 Task: Look for products from Topo Chico only.
Action: Mouse moved to (51, 288)
Screenshot: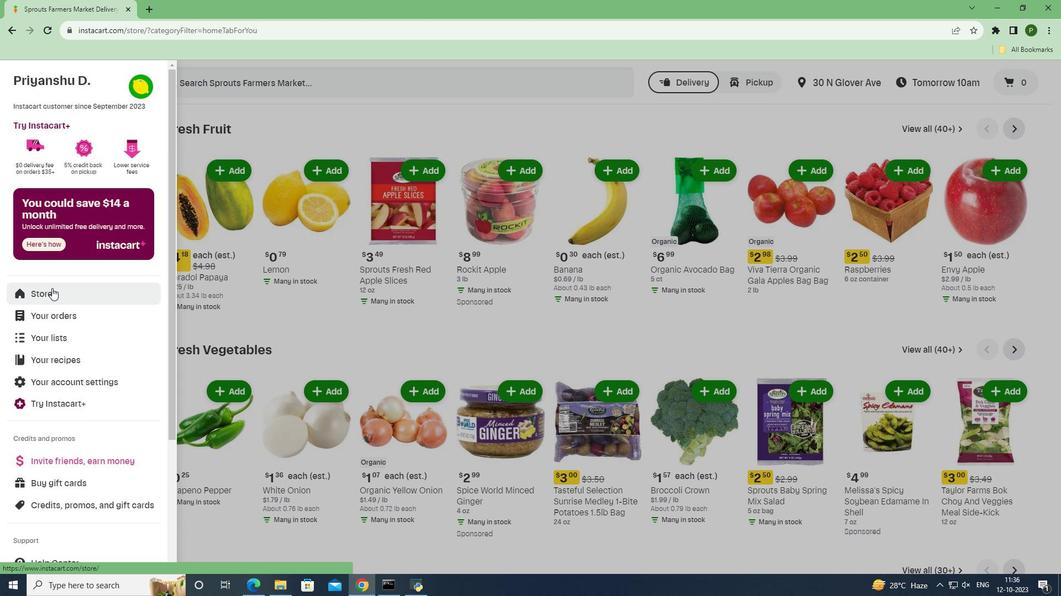 
Action: Mouse pressed left at (51, 288)
Screenshot: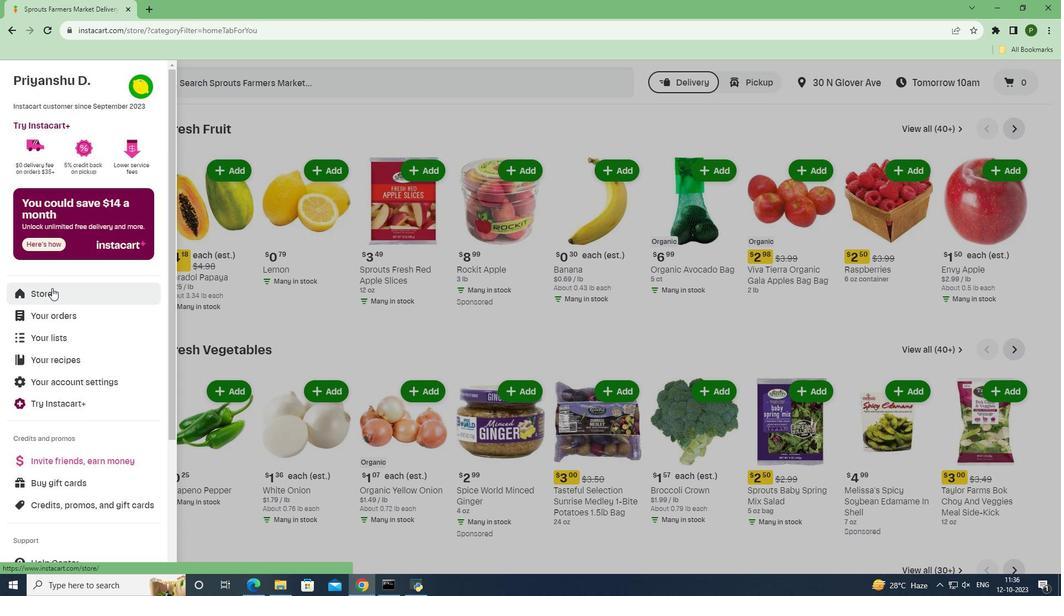 
Action: Mouse moved to (246, 122)
Screenshot: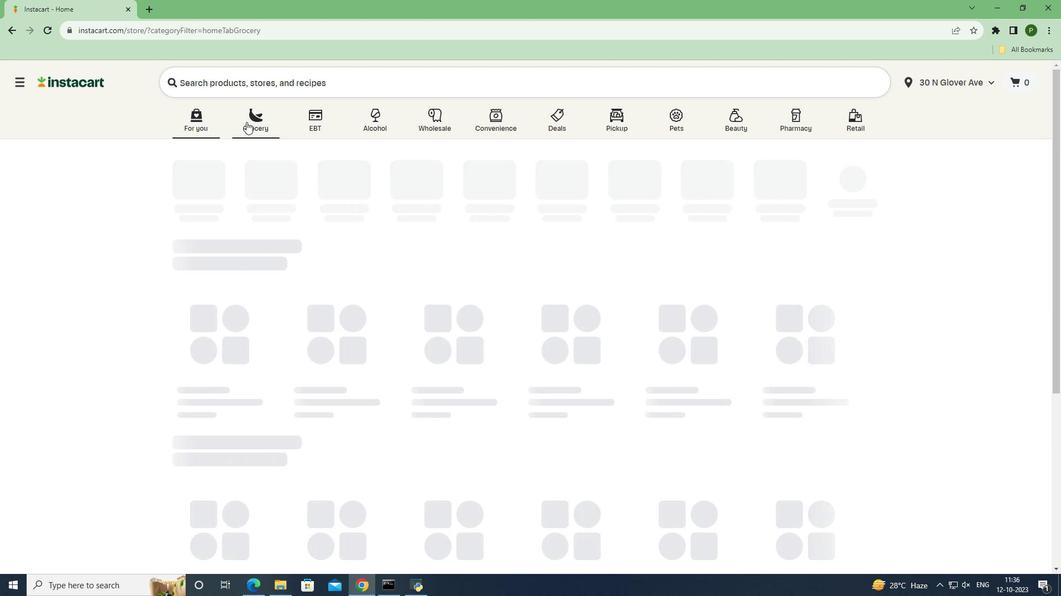 
Action: Mouse pressed left at (246, 122)
Screenshot: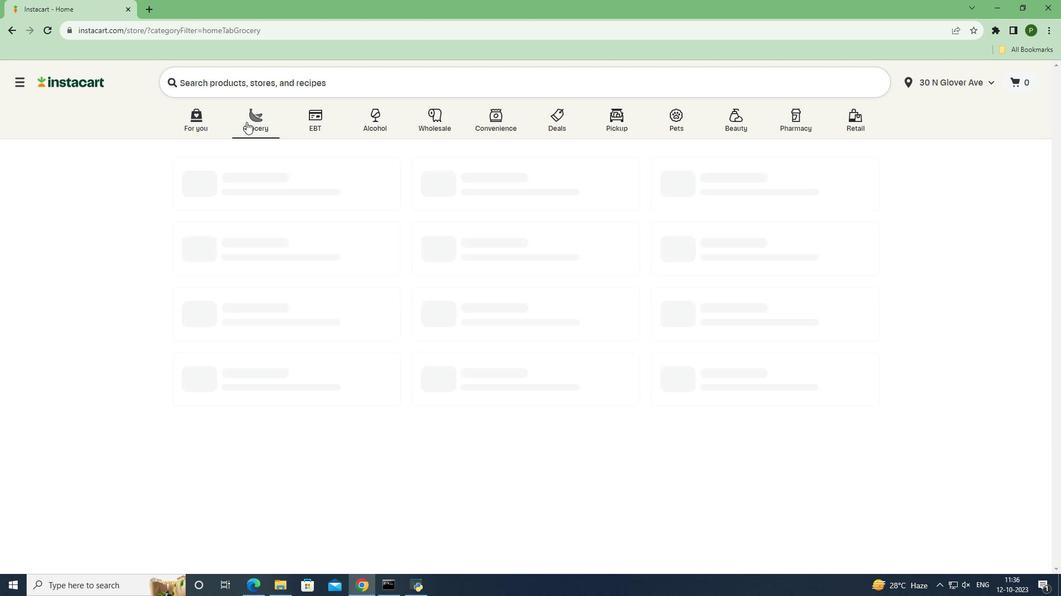 
Action: Mouse moved to (438, 246)
Screenshot: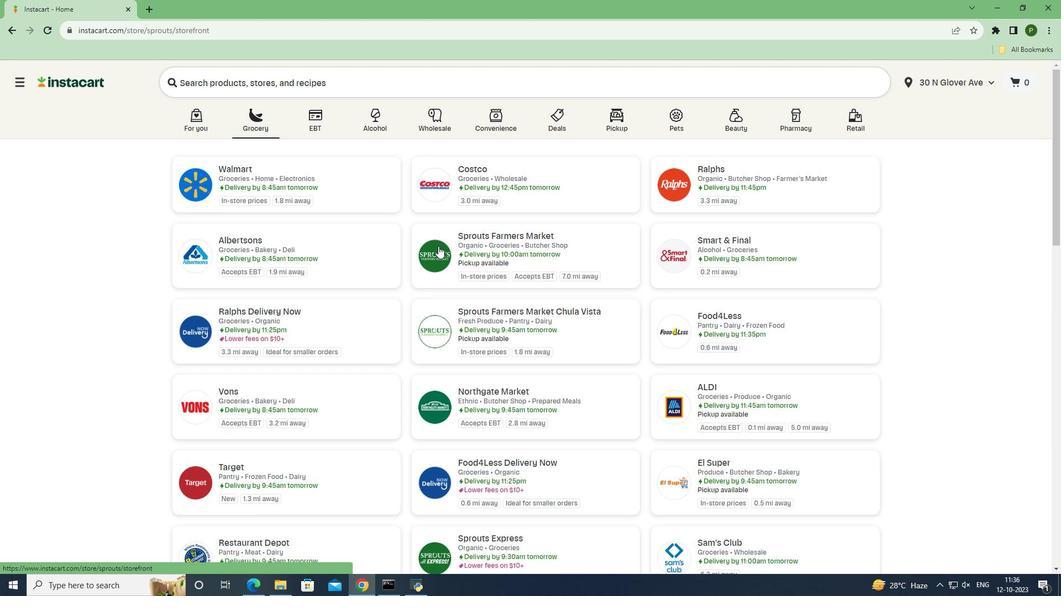 
Action: Mouse pressed left at (438, 246)
Screenshot: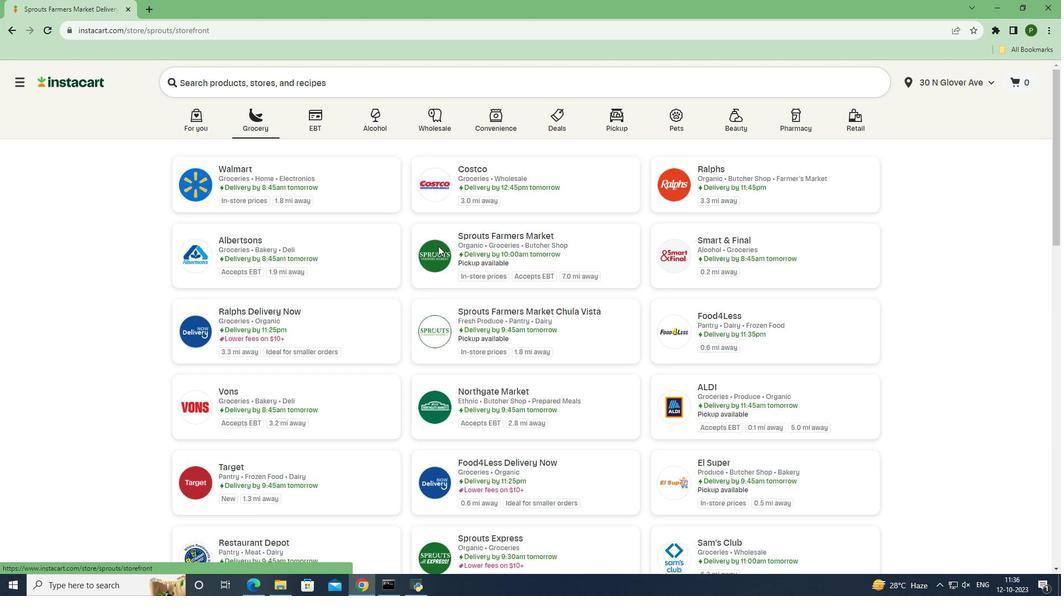 
Action: Mouse moved to (60, 379)
Screenshot: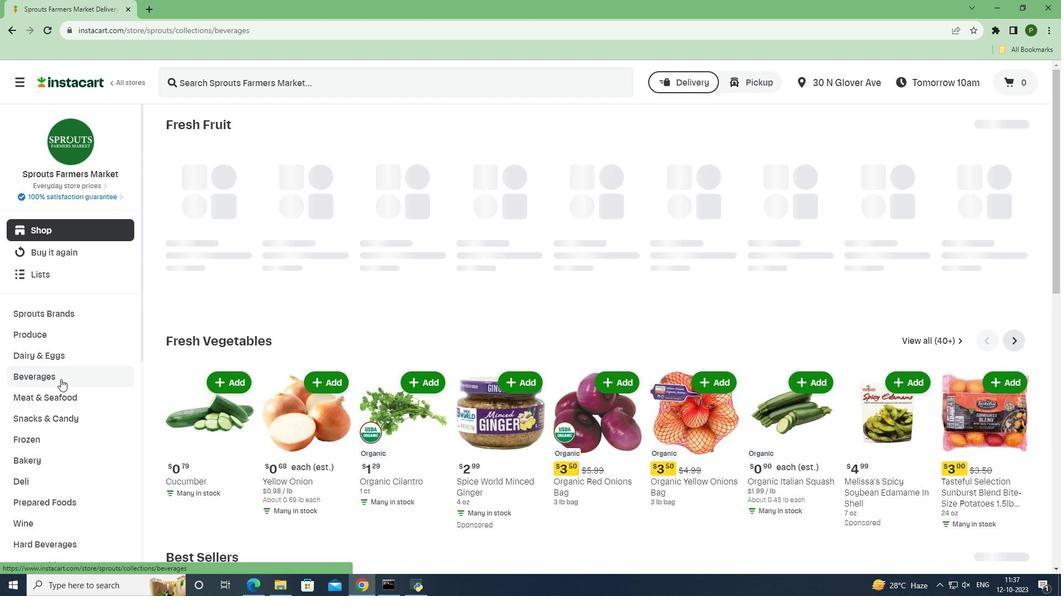 
Action: Mouse pressed left at (60, 379)
Screenshot: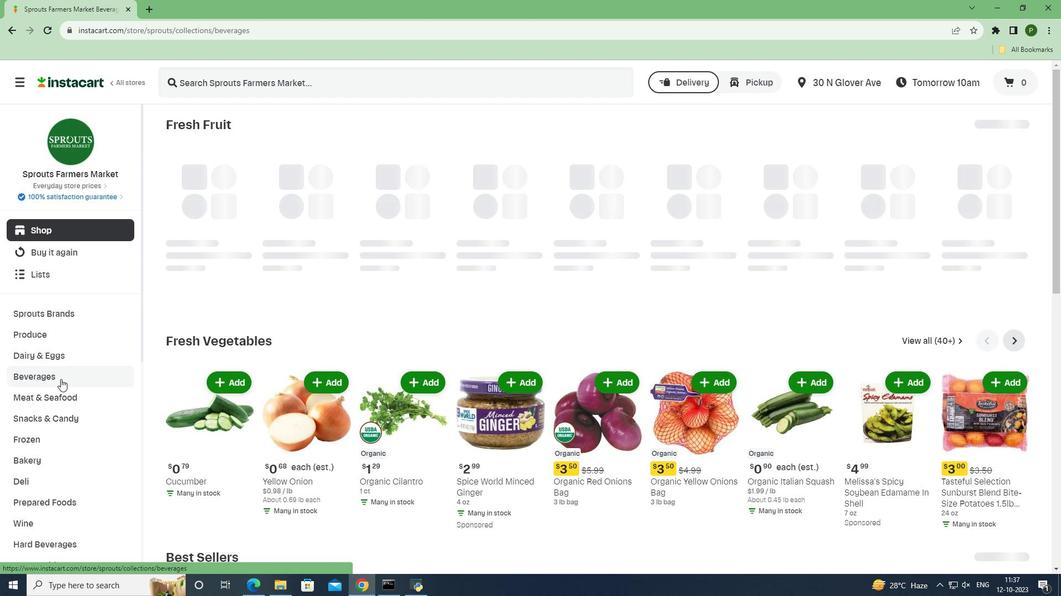 
Action: Mouse moved to (474, 157)
Screenshot: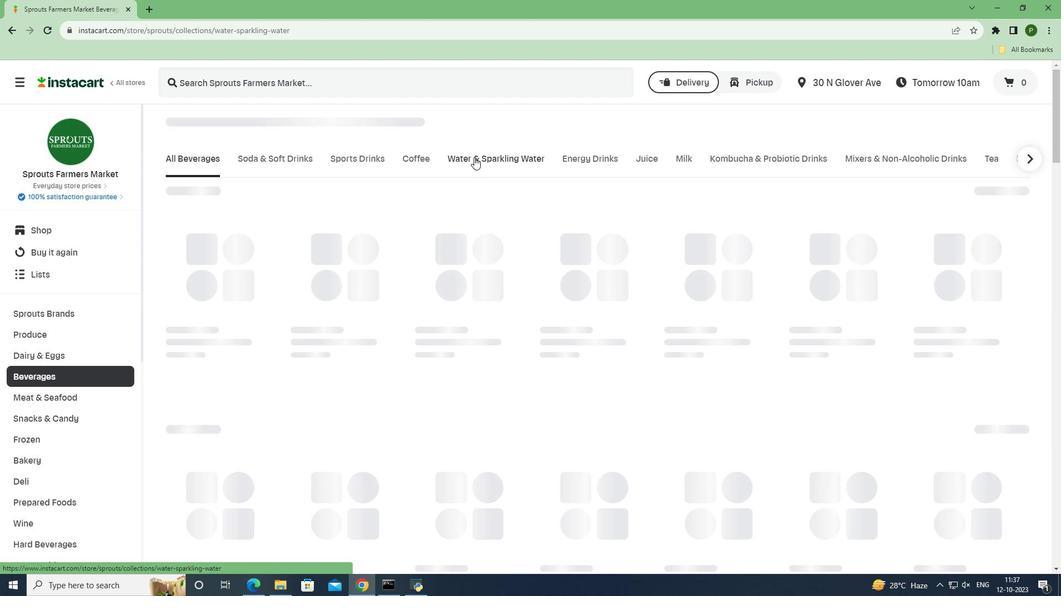 
Action: Mouse pressed left at (474, 157)
Screenshot: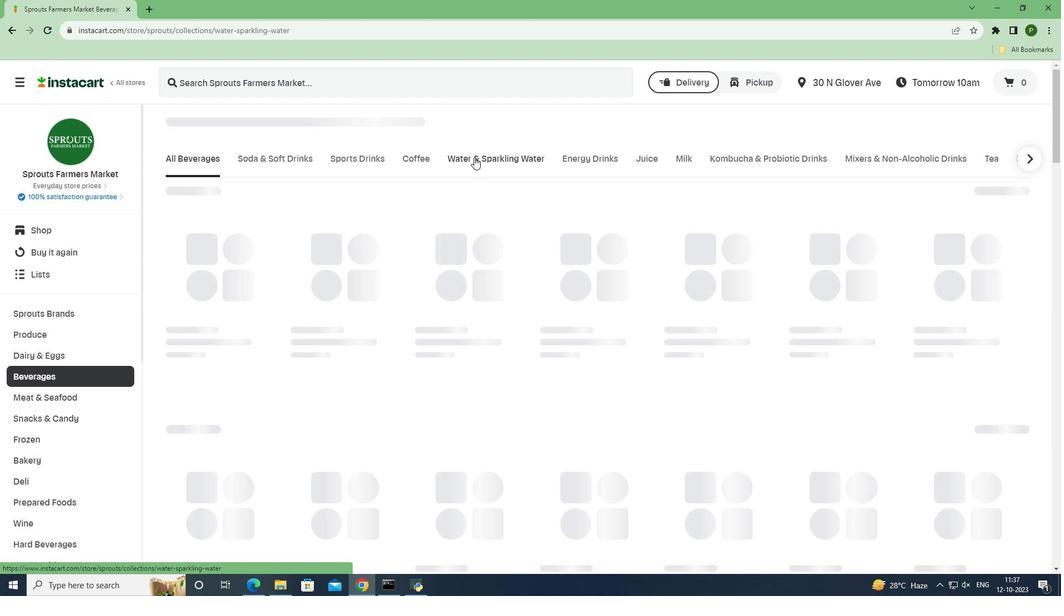 
Action: Mouse moved to (319, 247)
Screenshot: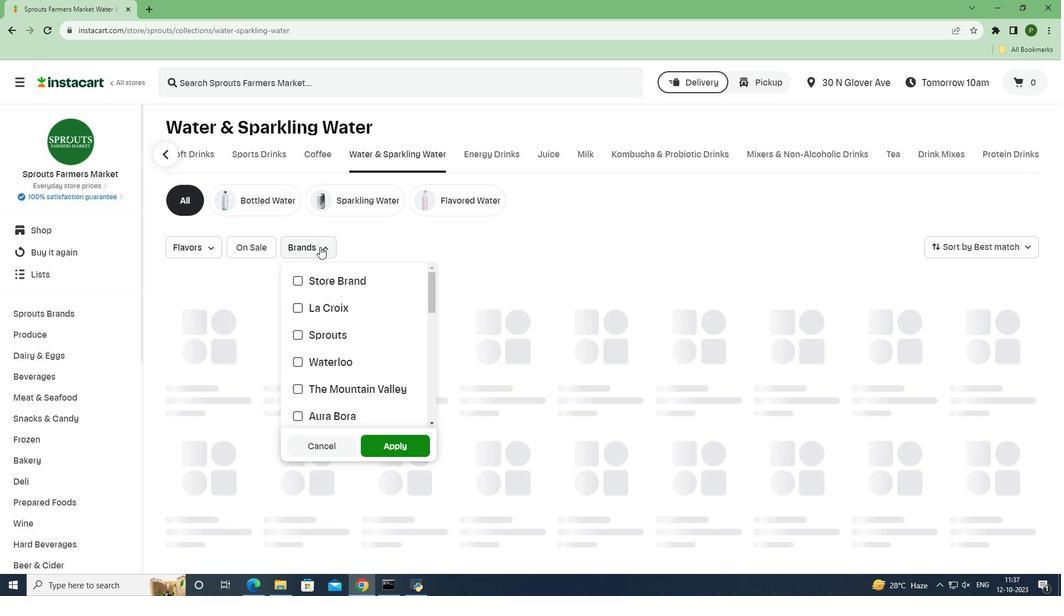 
Action: Mouse pressed left at (319, 247)
Screenshot: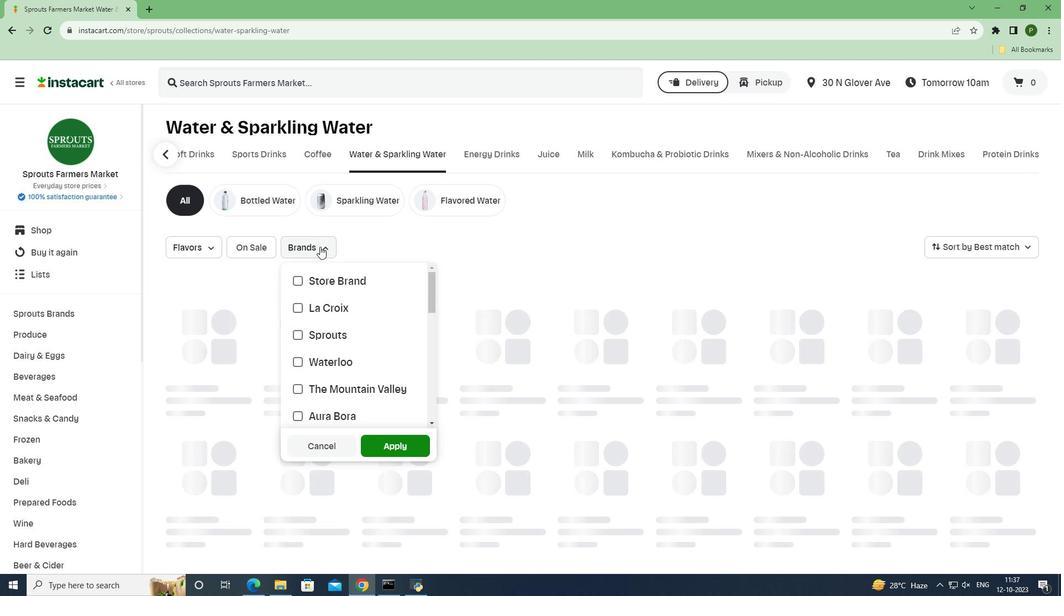 
Action: Mouse moved to (350, 326)
Screenshot: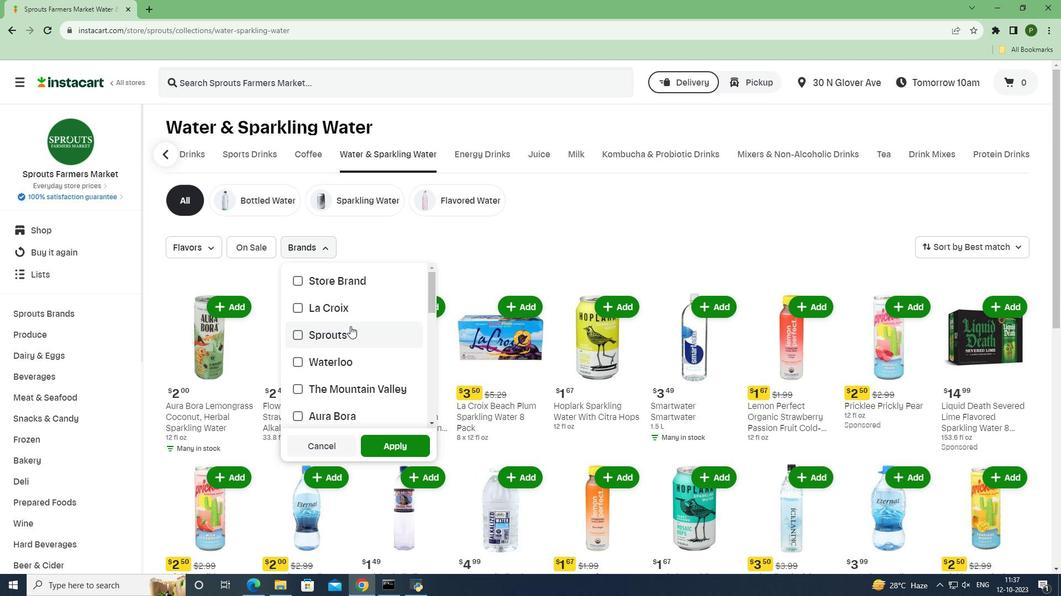 
Action: Mouse scrolled (350, 326) with delta (0, 0)
Screenshot: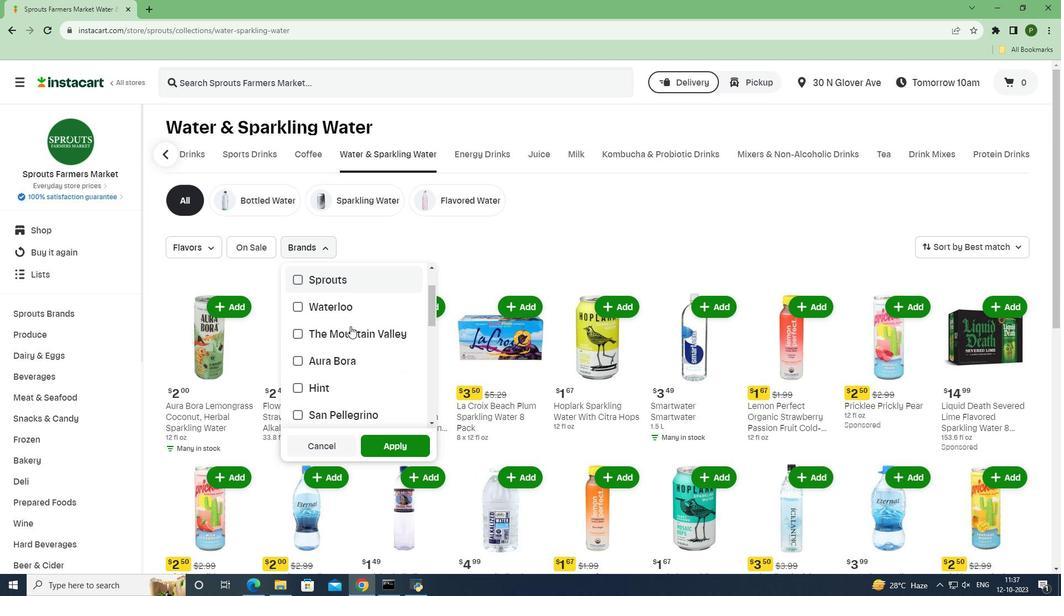 
Action: Mouse scrolled (350, 326) with delta (0, 0)
Screenshot: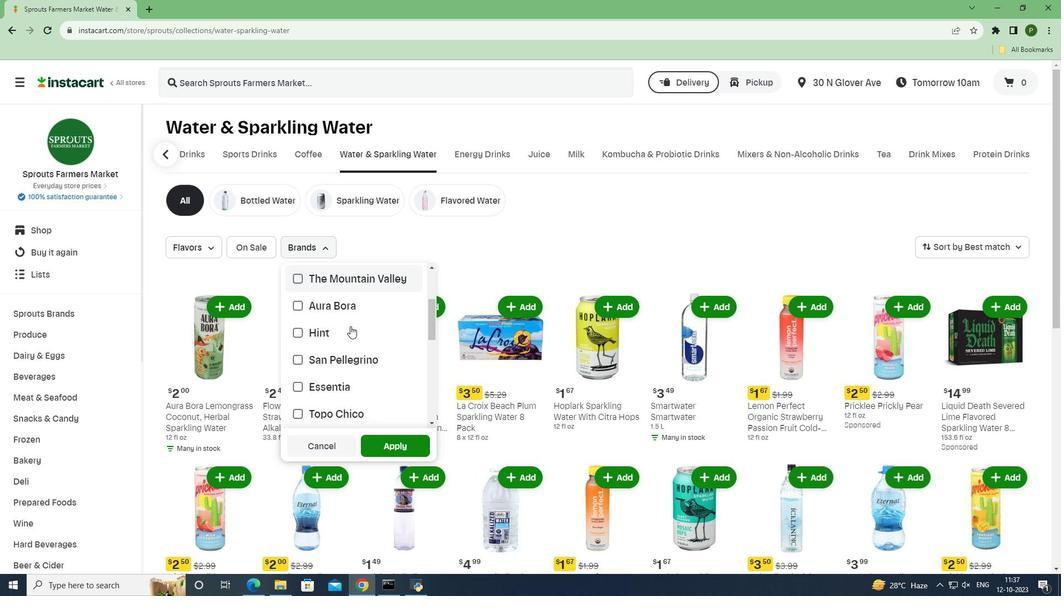 
Action: Mouse scrolled (350, 326) with delta (0, 0)
Screenshot: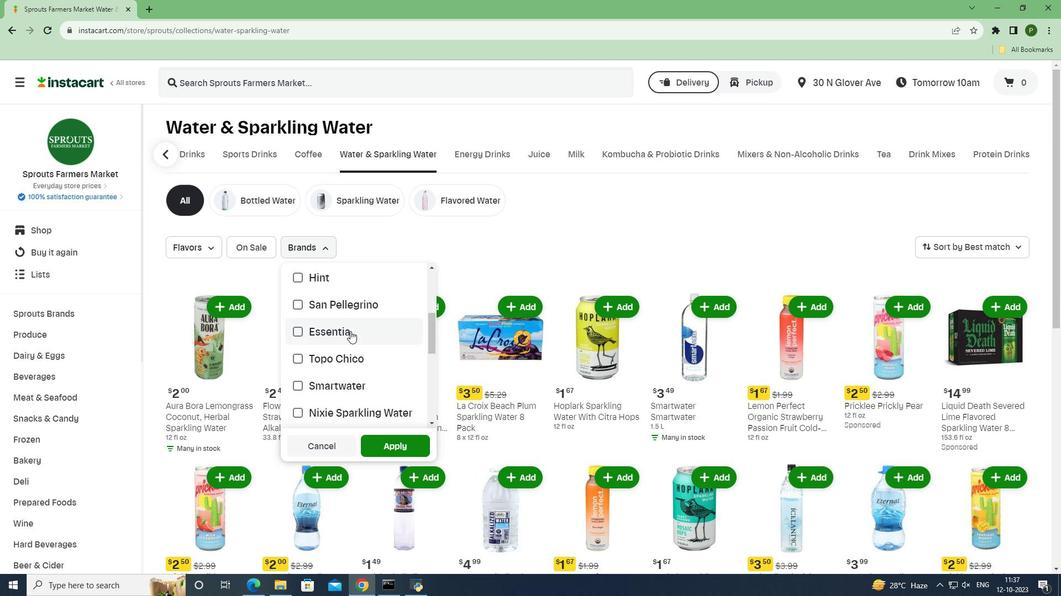 
Action: Mouse moved to (344, 358)
Screenshot: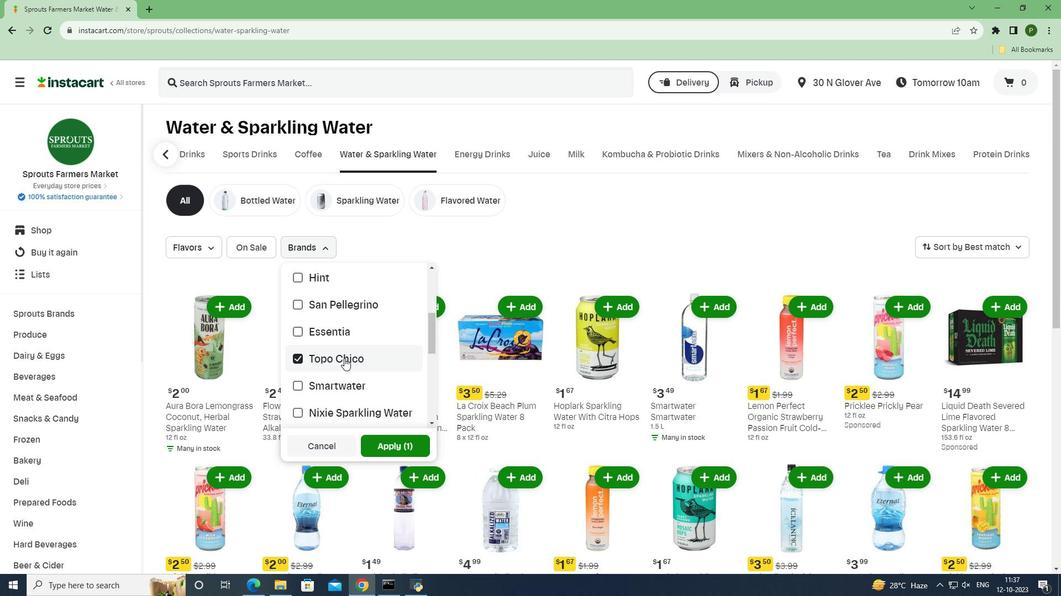 
Action: Mouse pressed left at (344, 358)
Screenshot: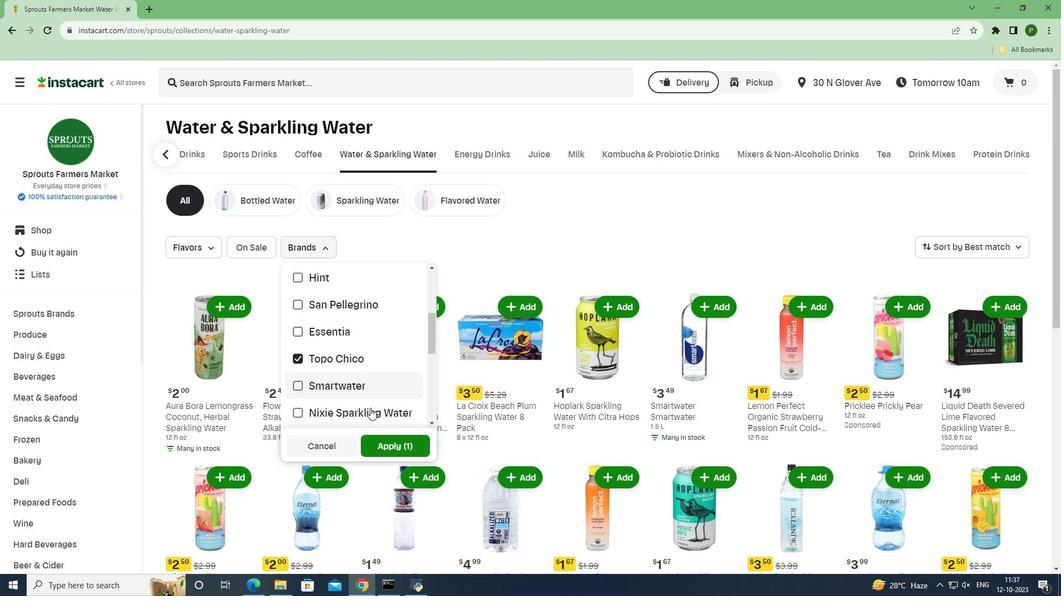 
Action: Mouse moved to (380, 444)
Screenshot: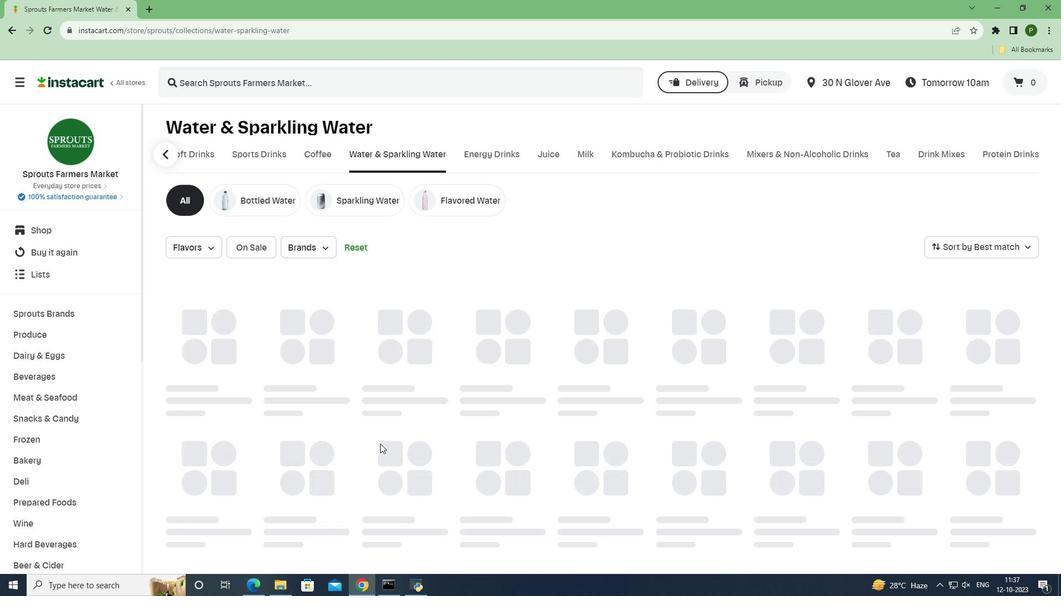 
Action: Mouse pressed left at (380, 444)
Screenshot: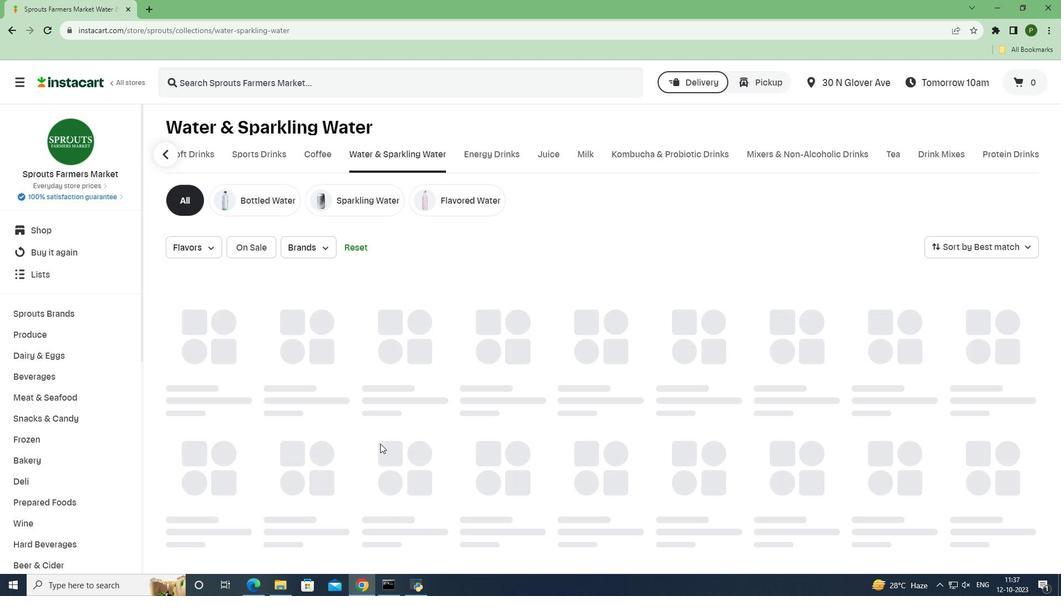 
Action: Mouse moved to (495, 452)
Screenshot: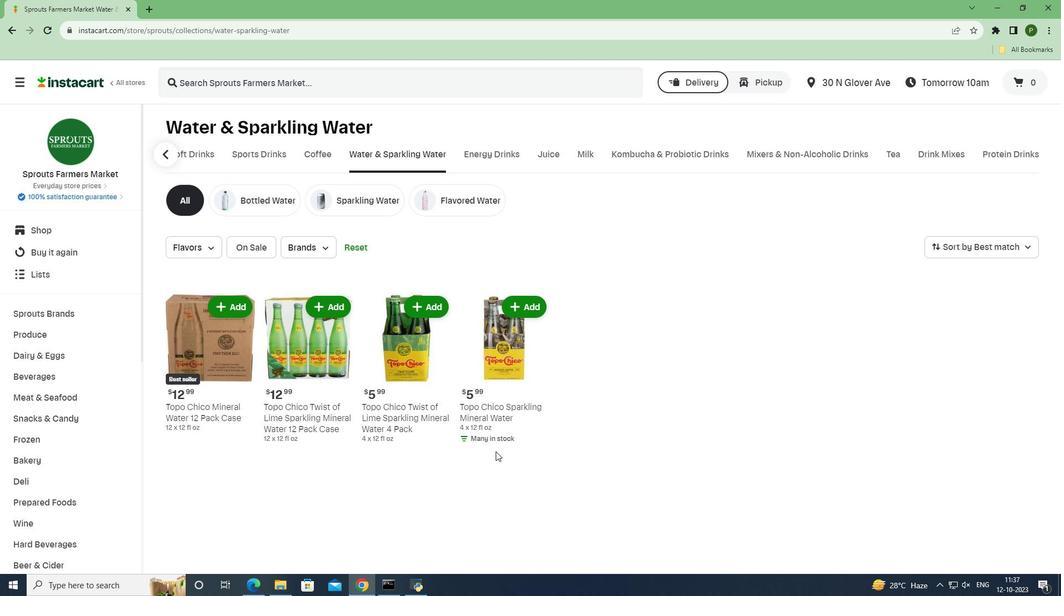 
